 Task: Add a dependency to the task Add support for image and video editing within the app , the existing task  Implement a feature for users to collaborate on projects within the app in the project VitalityTech.
Action: Mouse moved to (566, 574)
Screenshot: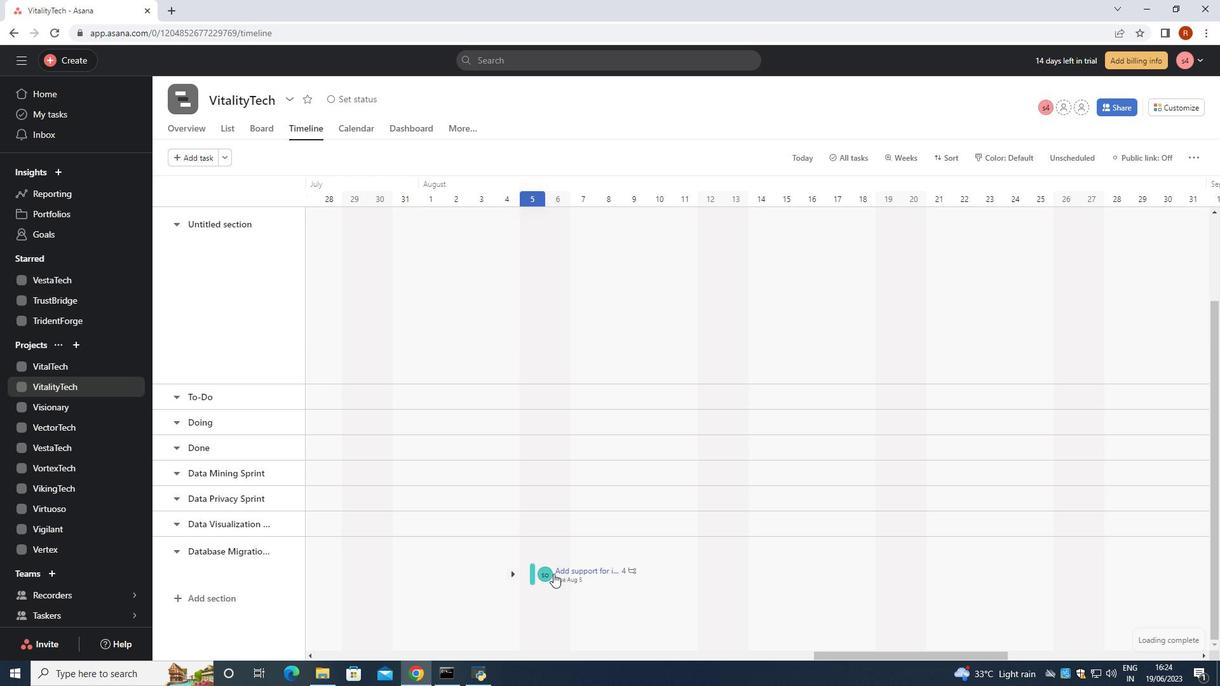 
Action: Mouse pressed left at (566, 574)
Screenshot: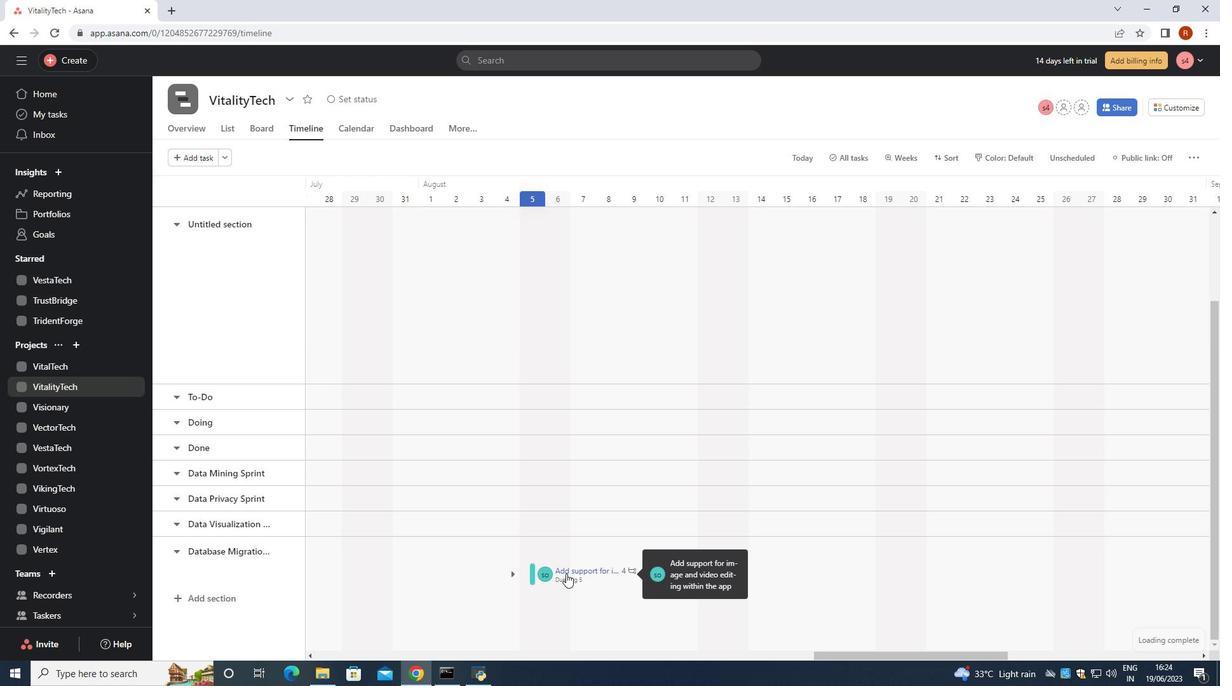 
Action: Mouse moved to (907, 321)
Screenshot: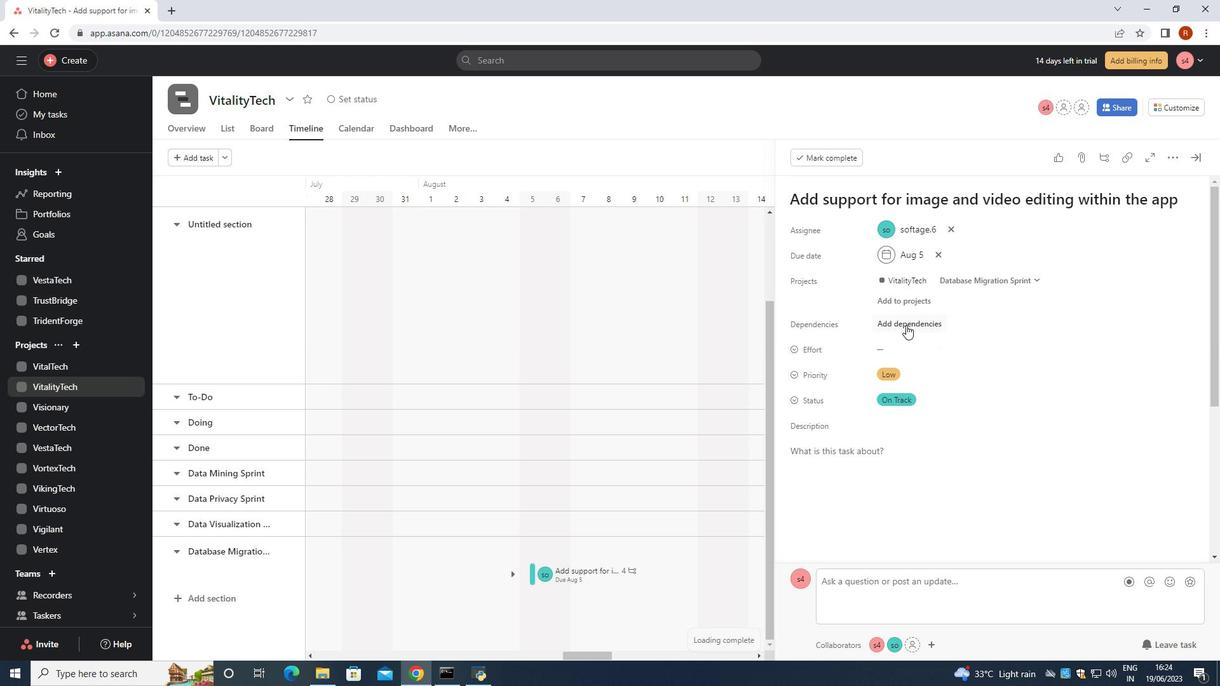
Action: Mouse pressed left at (907, 321)
Screenshot: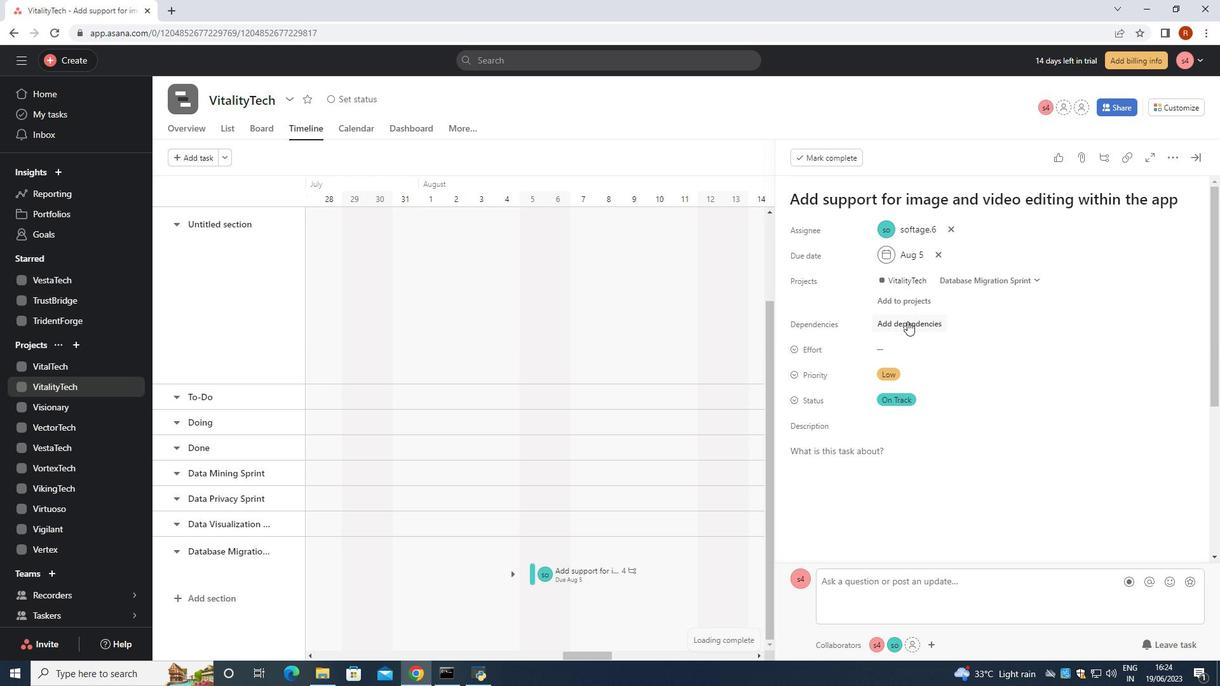 
Action: Mouse moved to (885, 316)
Screenshot: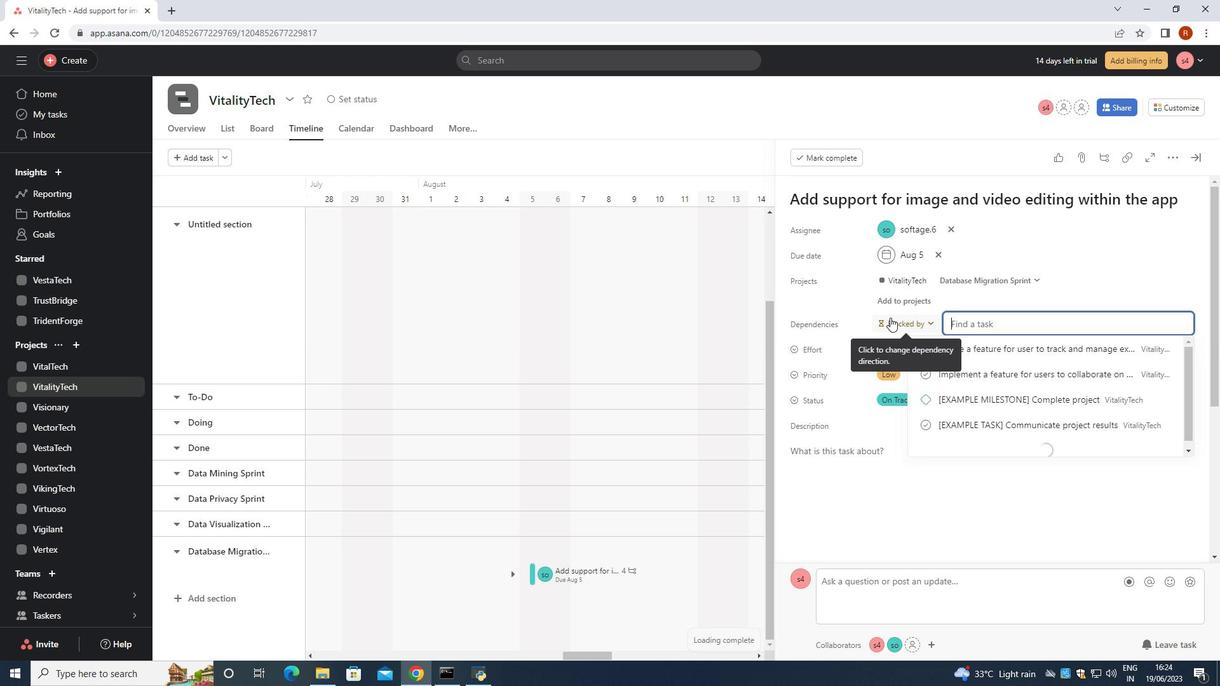 
Action: Key pressed <Key.shift>Implement<Key.space>a<Key.space>feature<Key.space>for<Key.space>user<Key.space>to<Key.space>collaborate<Key.space>on<Key.space>project<Key.space>within<Key.space>the<Key.space>app
Screenshot: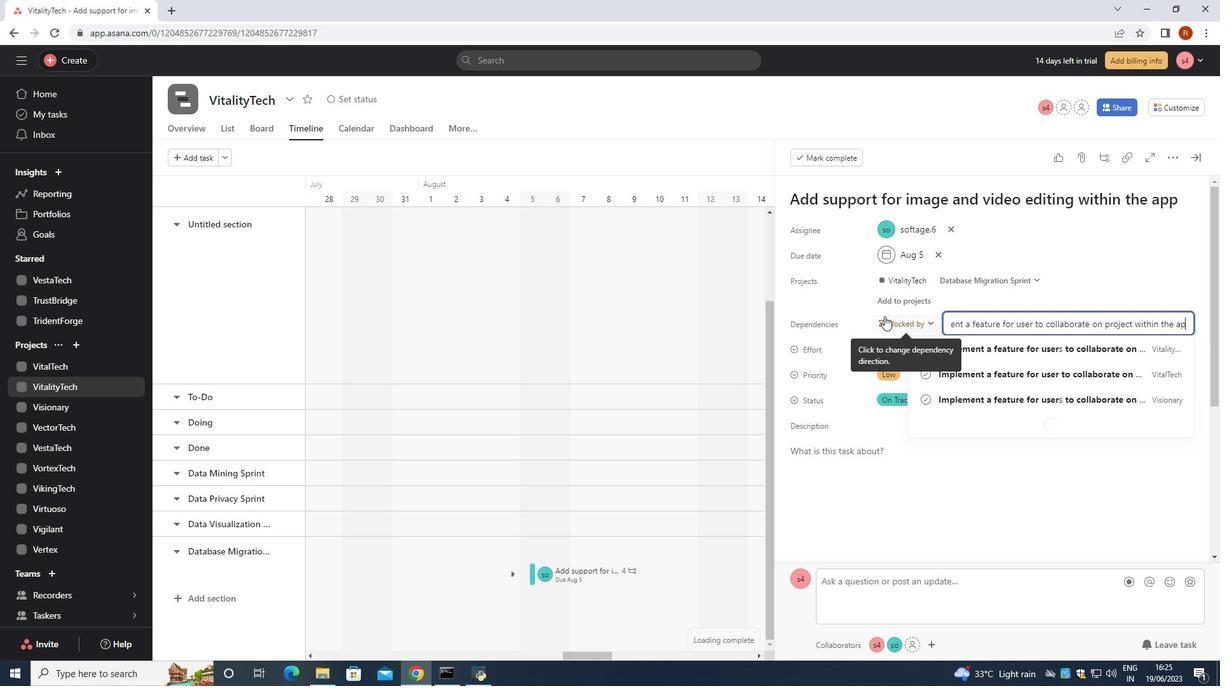 
Action: Mouse moved to (1105, 349)
Screenshot: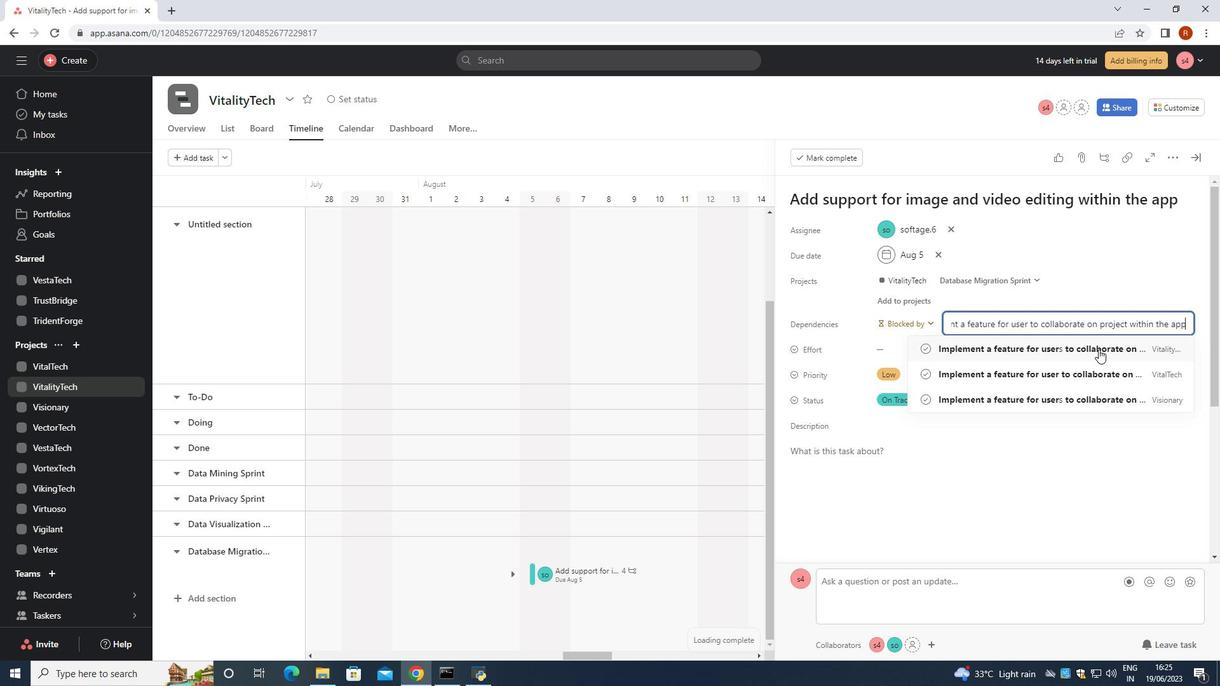
Action: Mouse pressed left at (1105, 349)
Screenshot: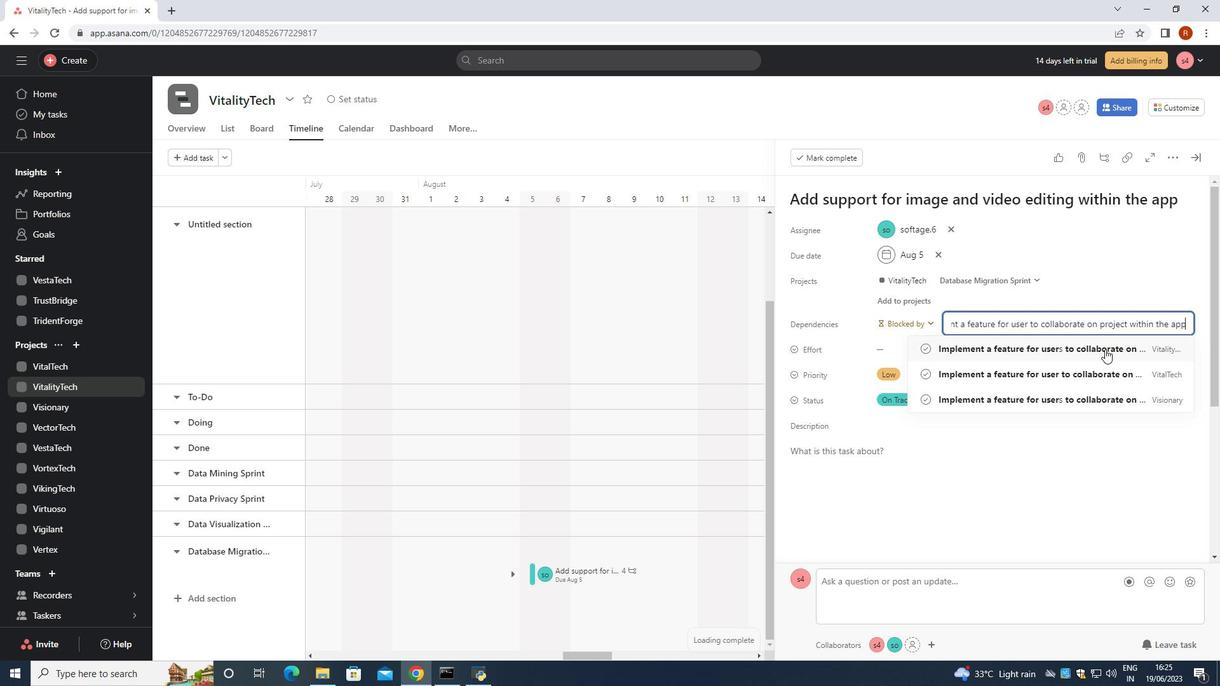 
Action: Mouse moved to (1058, 393)
Screenshot: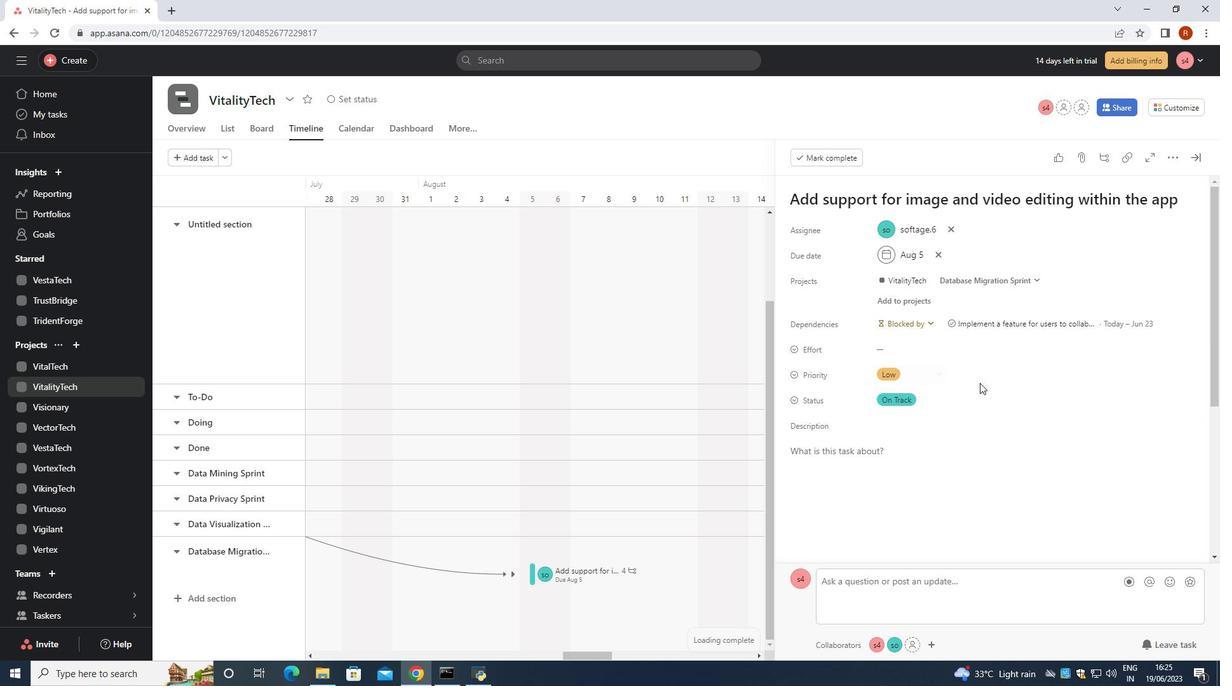 
